 Task: Use Redondo Beach Long Effect in this video Movie B.mp4
Action: Mouse moved to (332, 40)
Screenshot: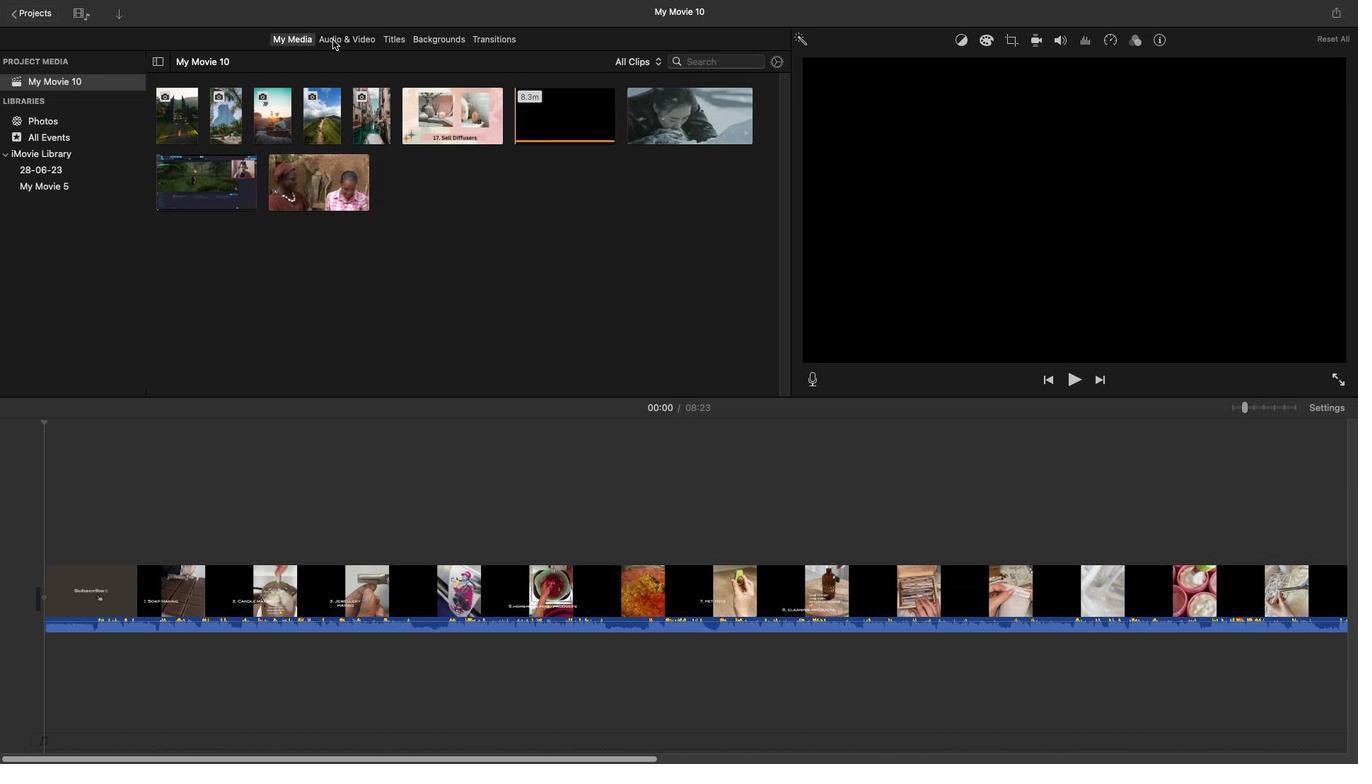 
Action: Mouse pressed left at (332, 40)
Screenshot: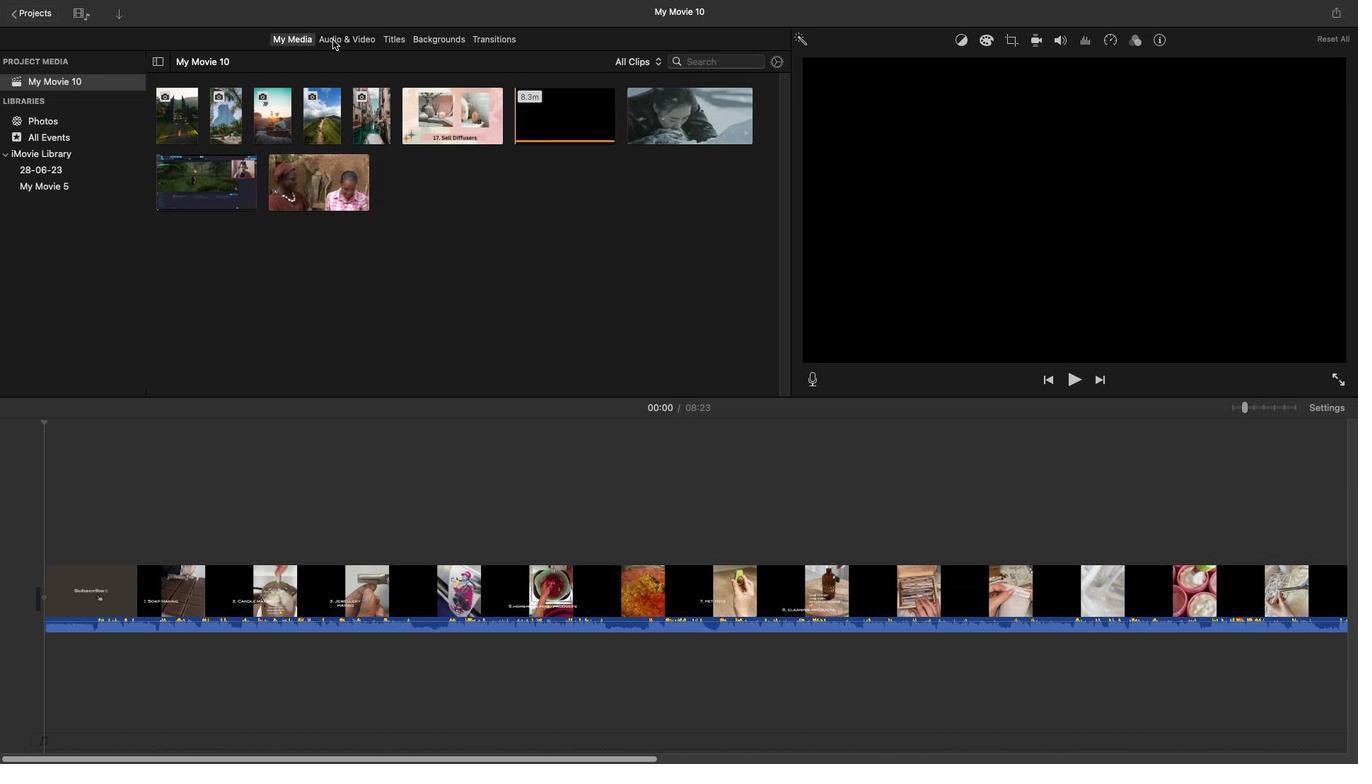
Action: Mouse moved to (224, 201)
Screenshot: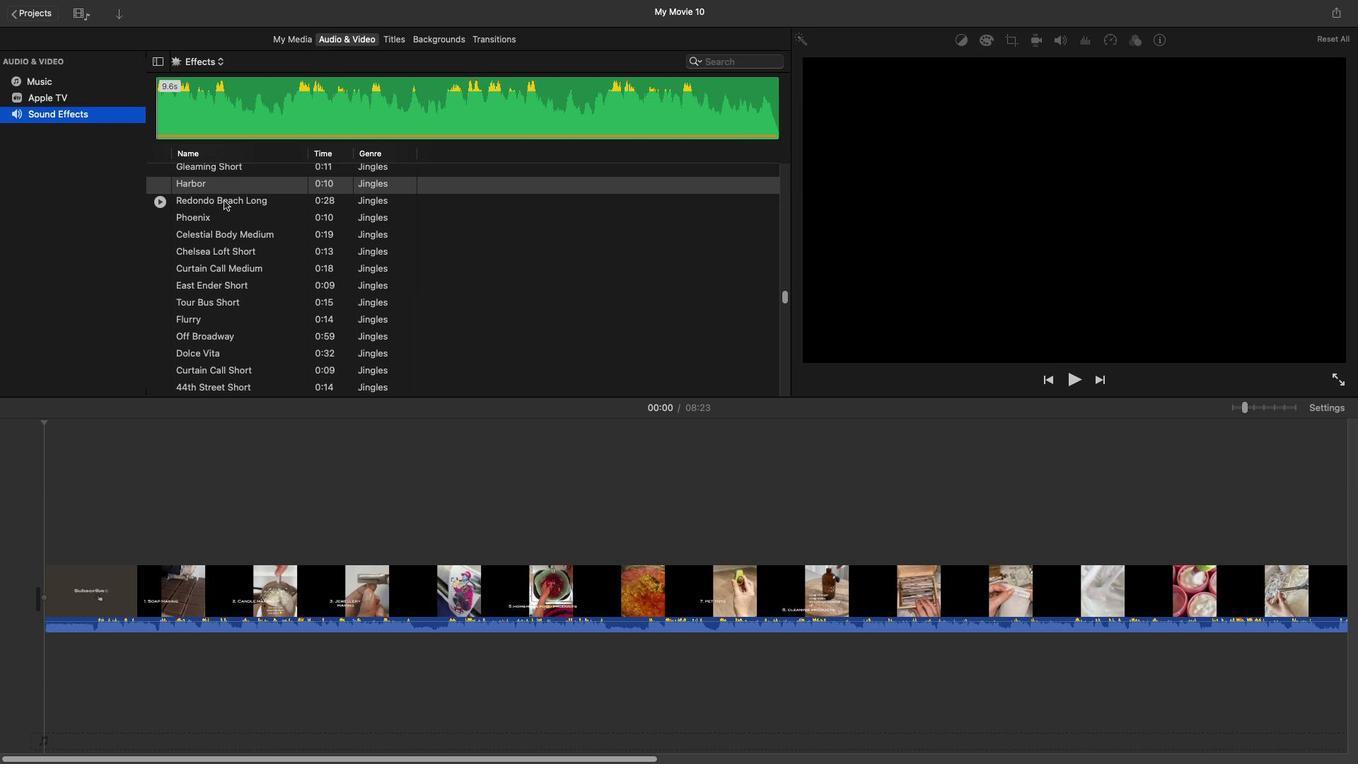 
Action: Mouse pressed left at (224, 201)
Screenshot: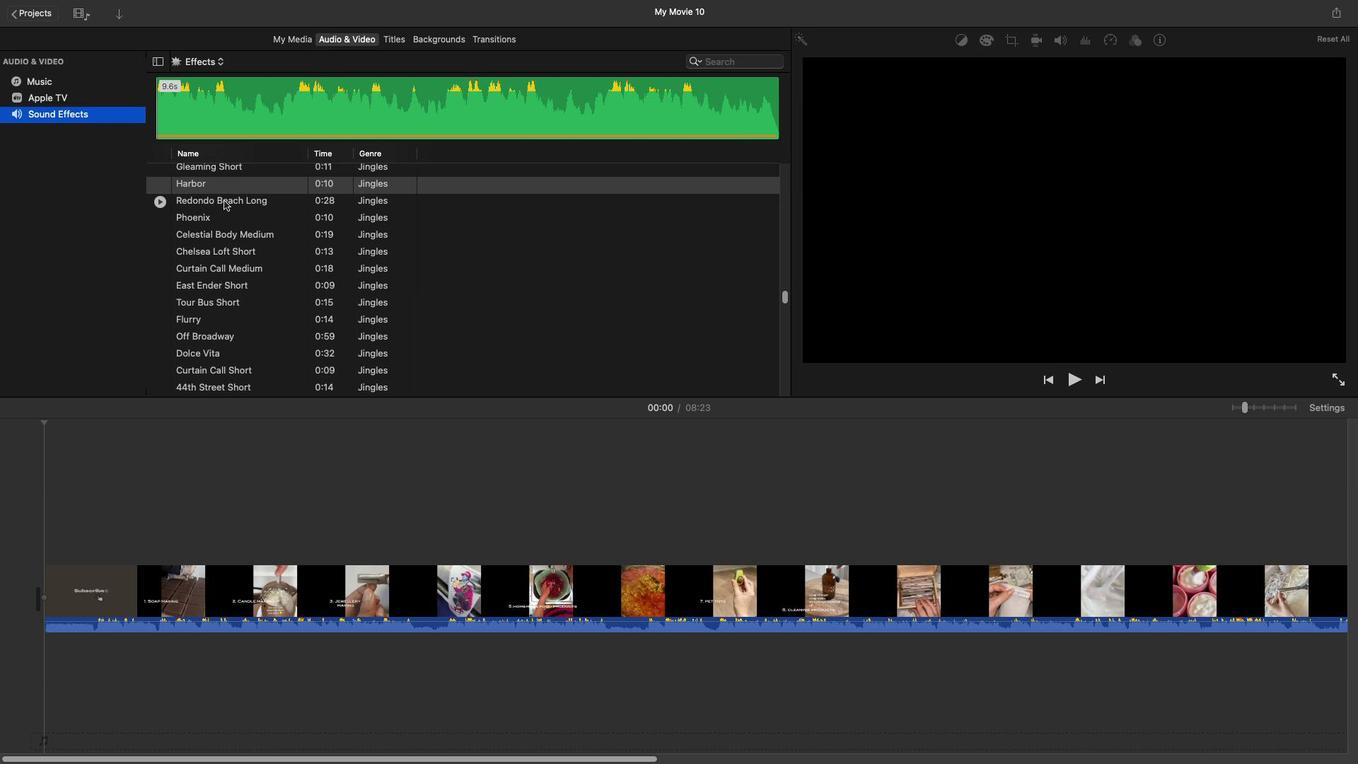 
Action: Mouse pressed left at (224, 201)
Screenshot: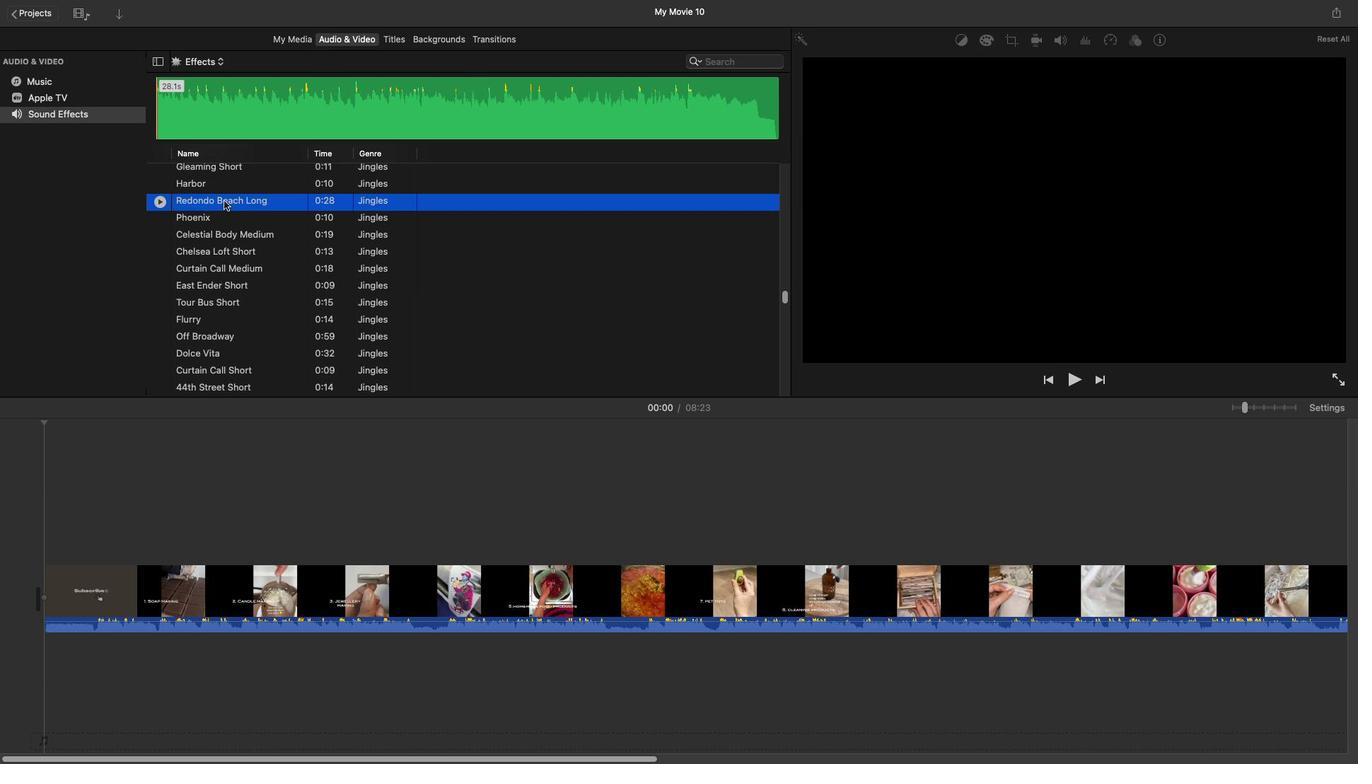 
Action: Mouse moved to (58, 663)
Screenshot: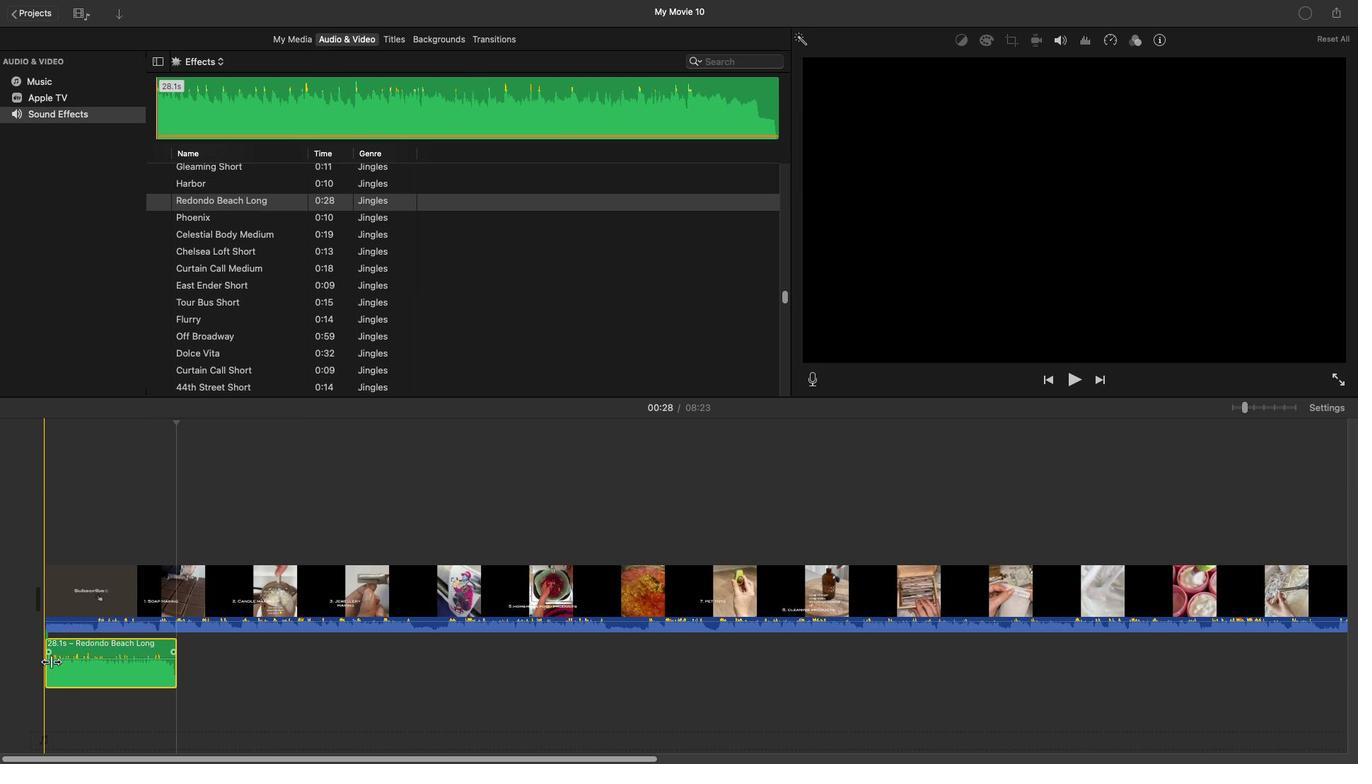 
